 Task: Create a due date automation trigger when advanced on, on the tuesday of the week before a card is due add basic with the red label at 11:00 AM.
Action: Mouse moved to (1313, 103)
Screenshot: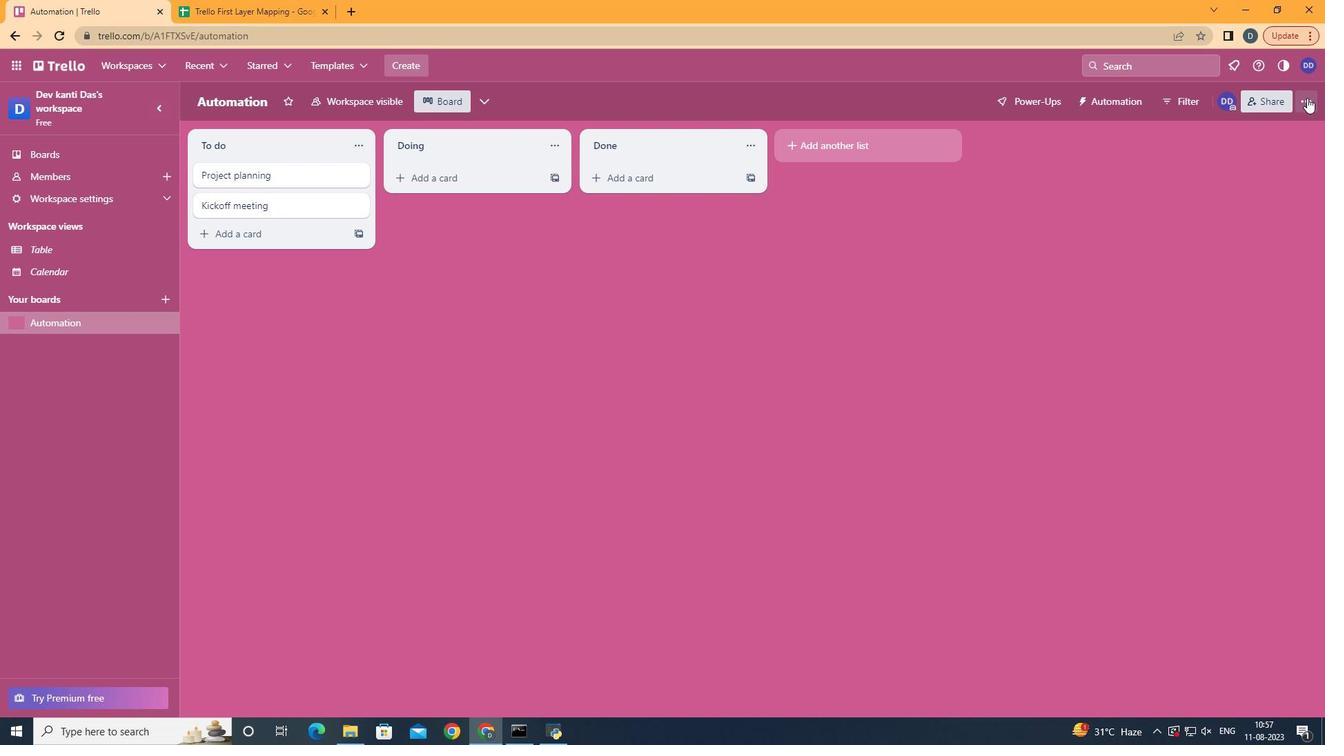 
Action: Mouse pressed left at (1313, 103)
Screenshot: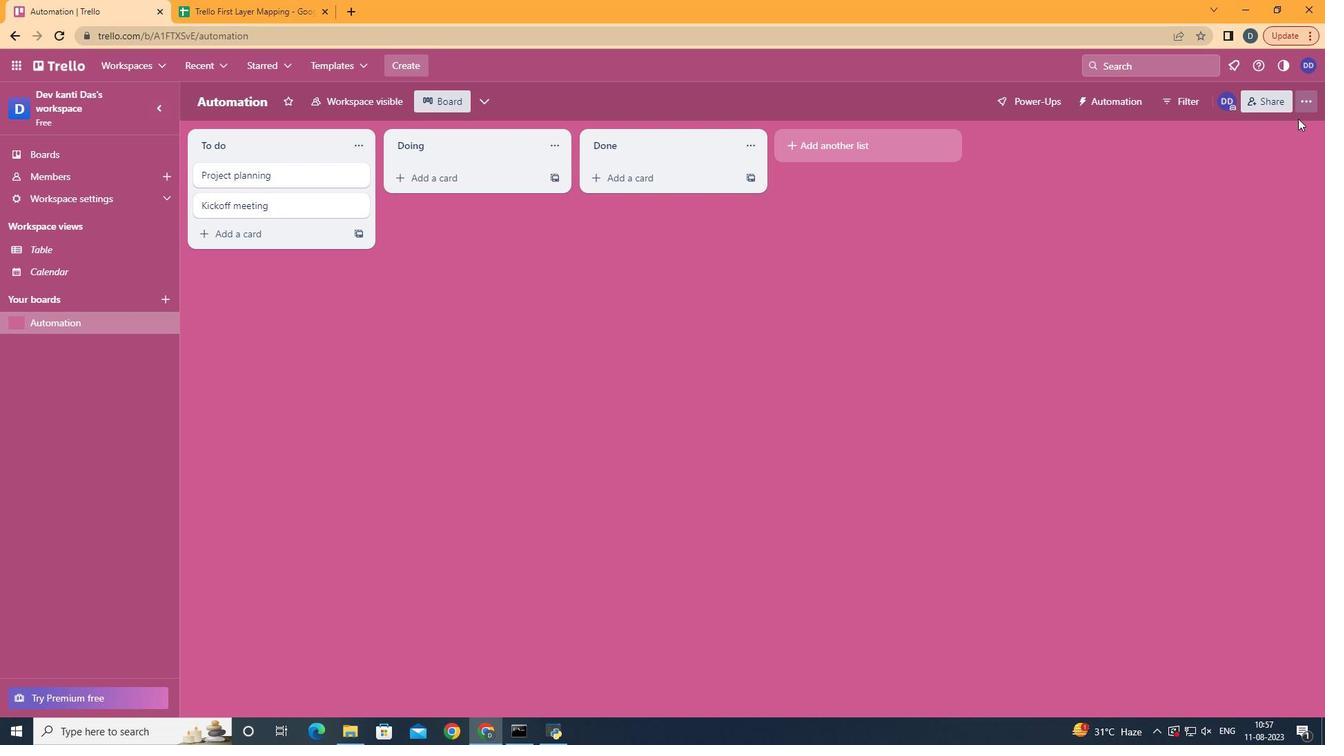 
Action: Mouse moved to (1237, 287)
Screenshot: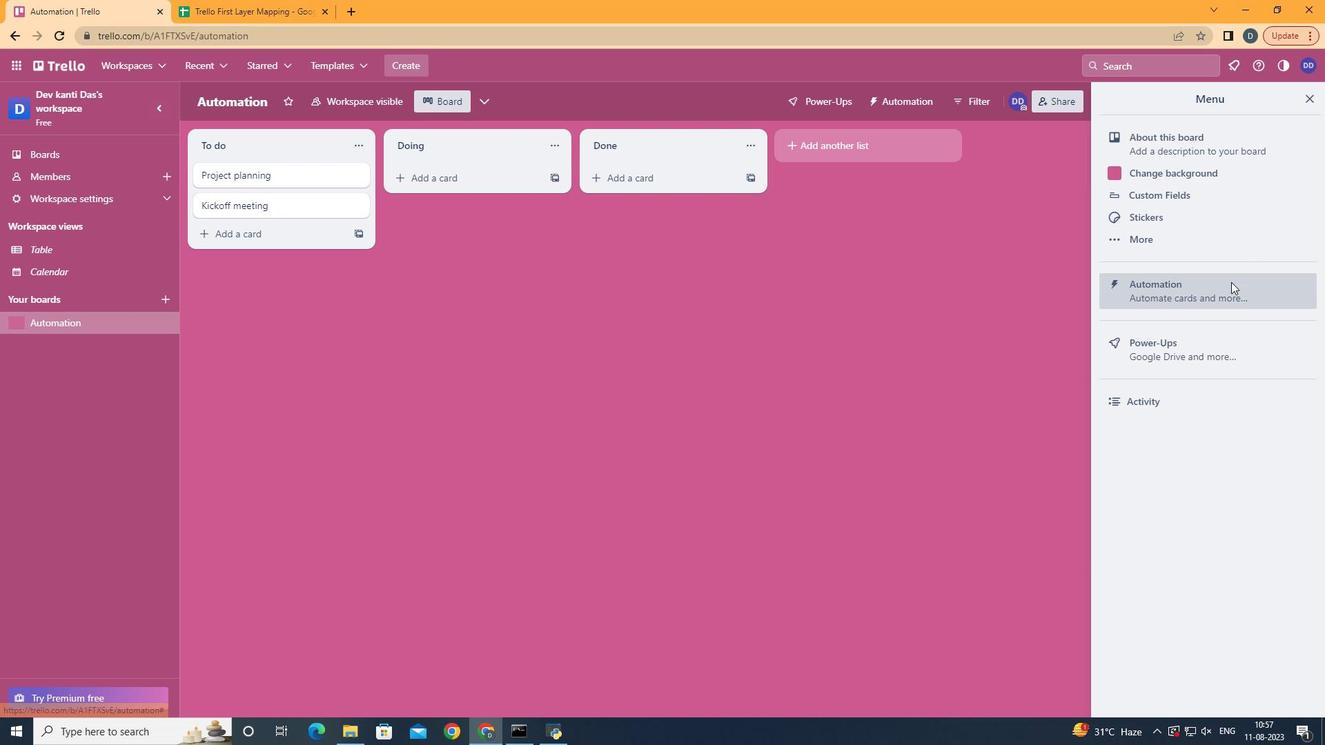 
Action: Mouse pressed left at (1237, 287)
Screenshot: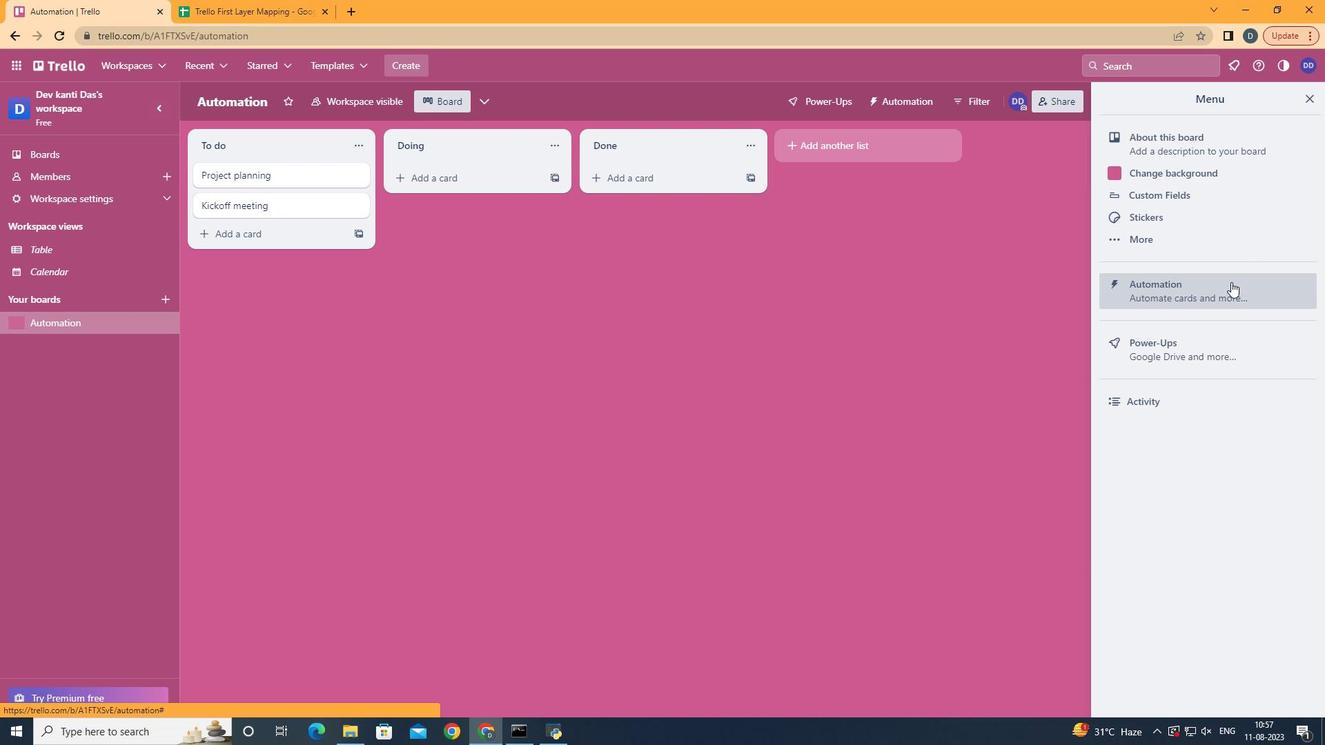
Action: Mouse moved to (263, 280)
Screenshot: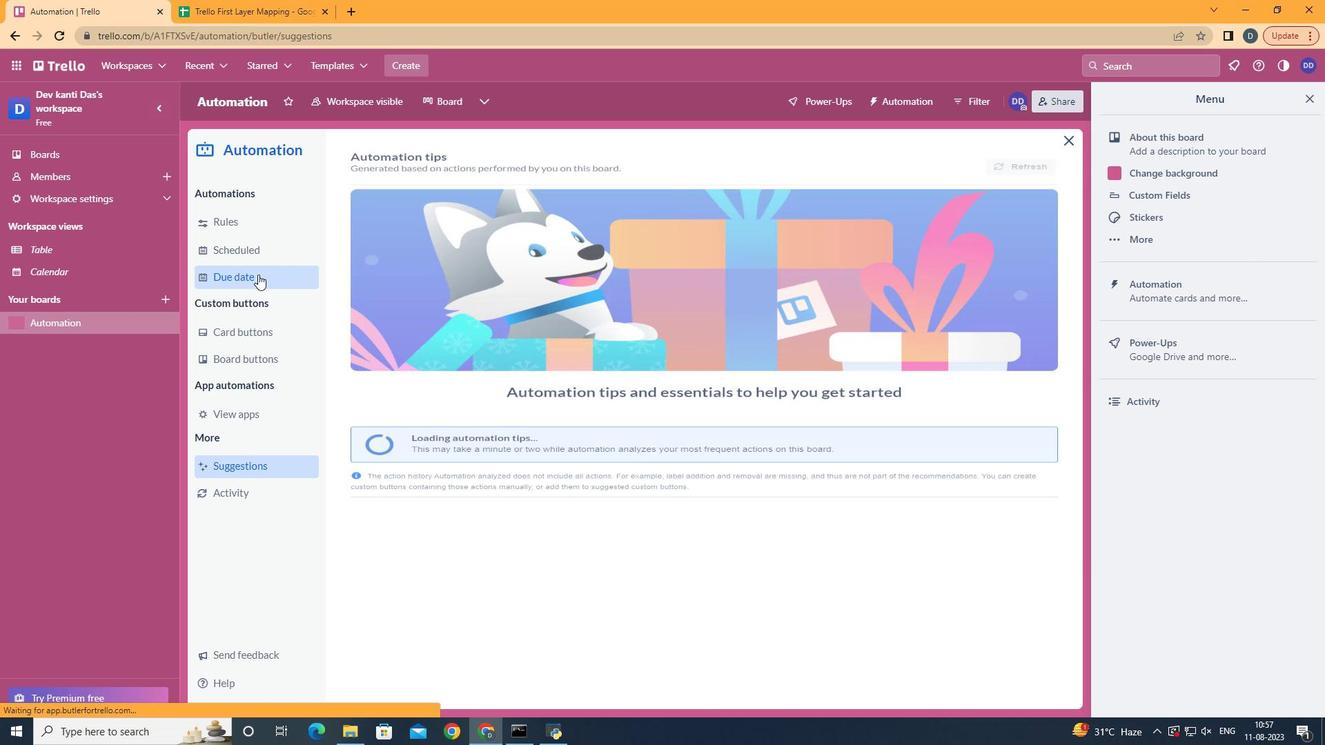 
Action: Mouse pressed left at (263, 280)
Screenshot: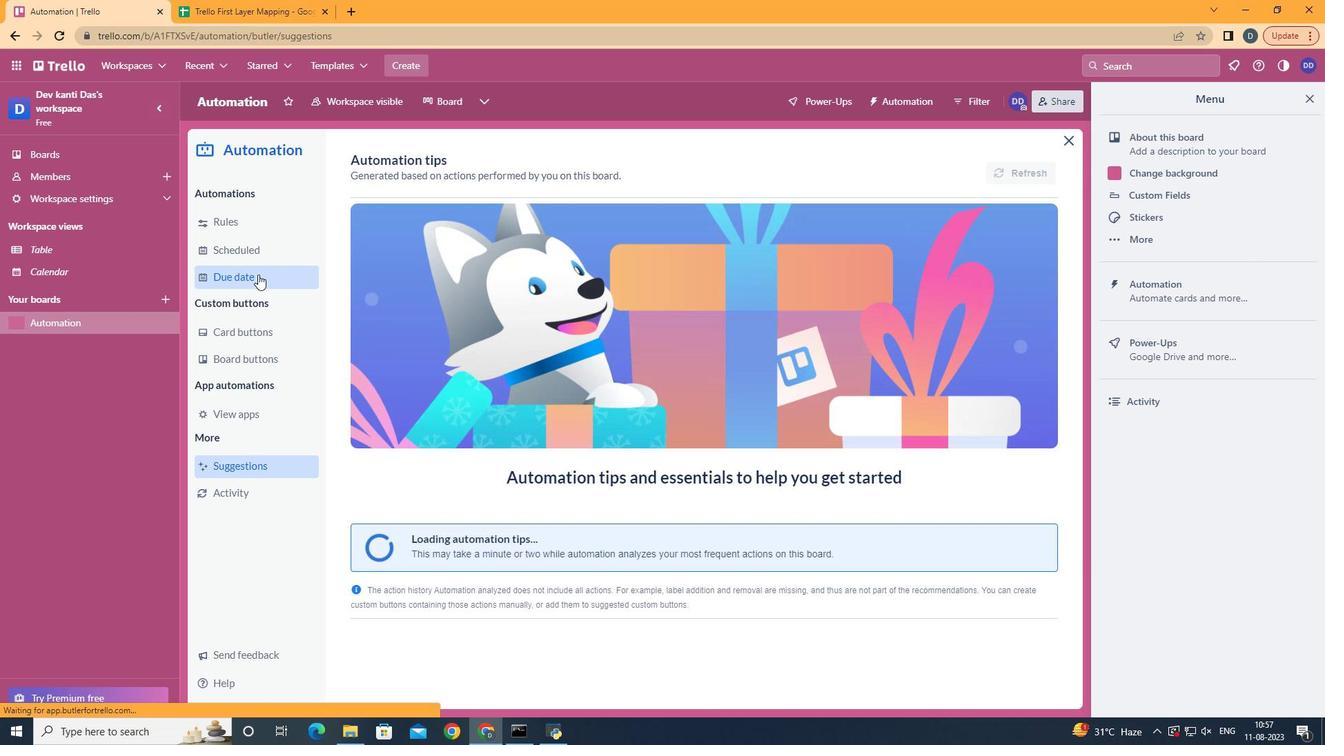 
Action: Mouse moved to (983, 171)
Screenshot: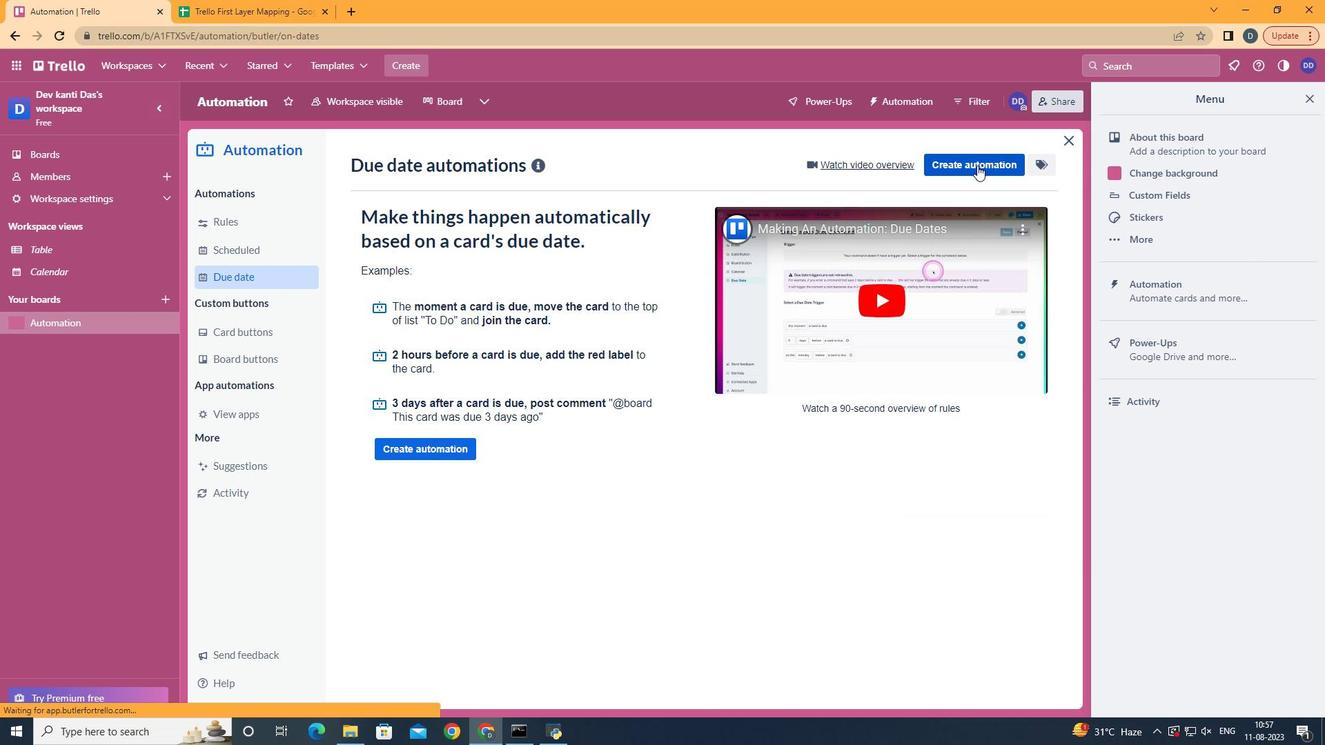 
Action: Mouse pressed left at (983, 171)
Screenshot: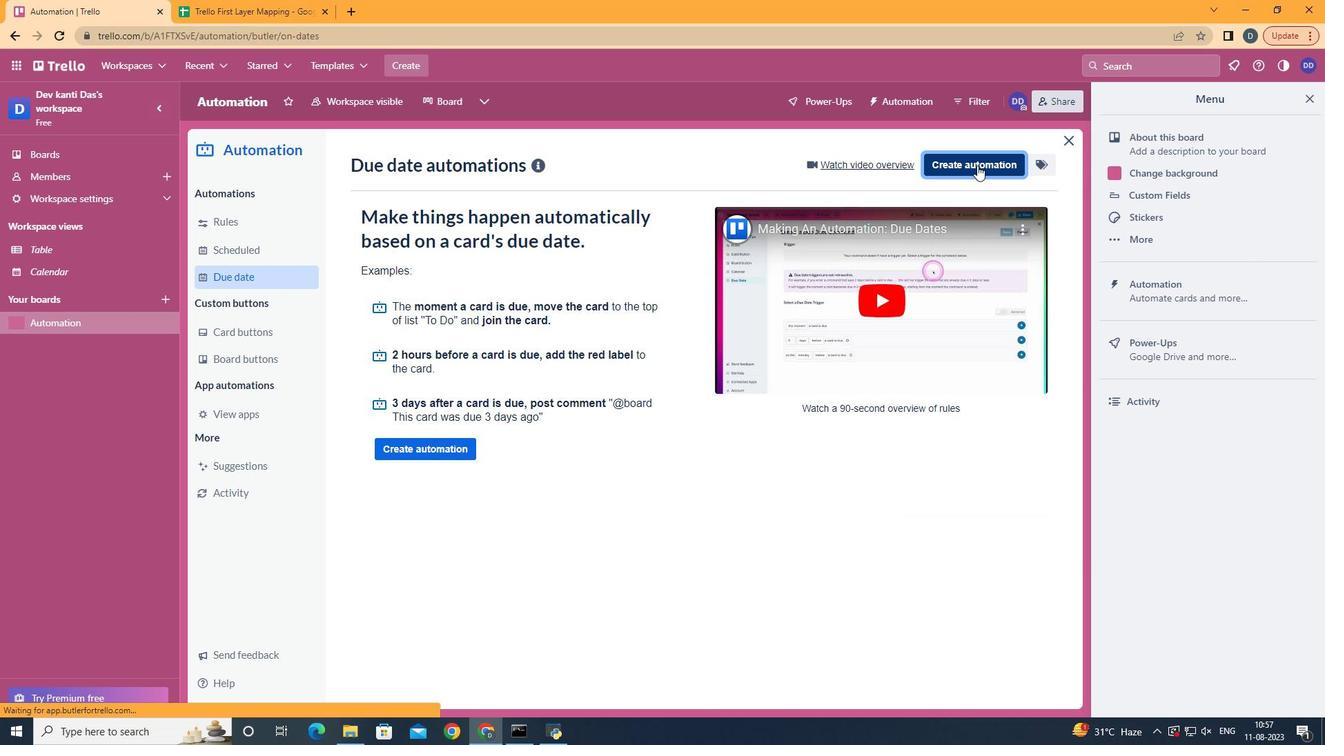
Action: Mouse moved to (724, 307)
Screenshot: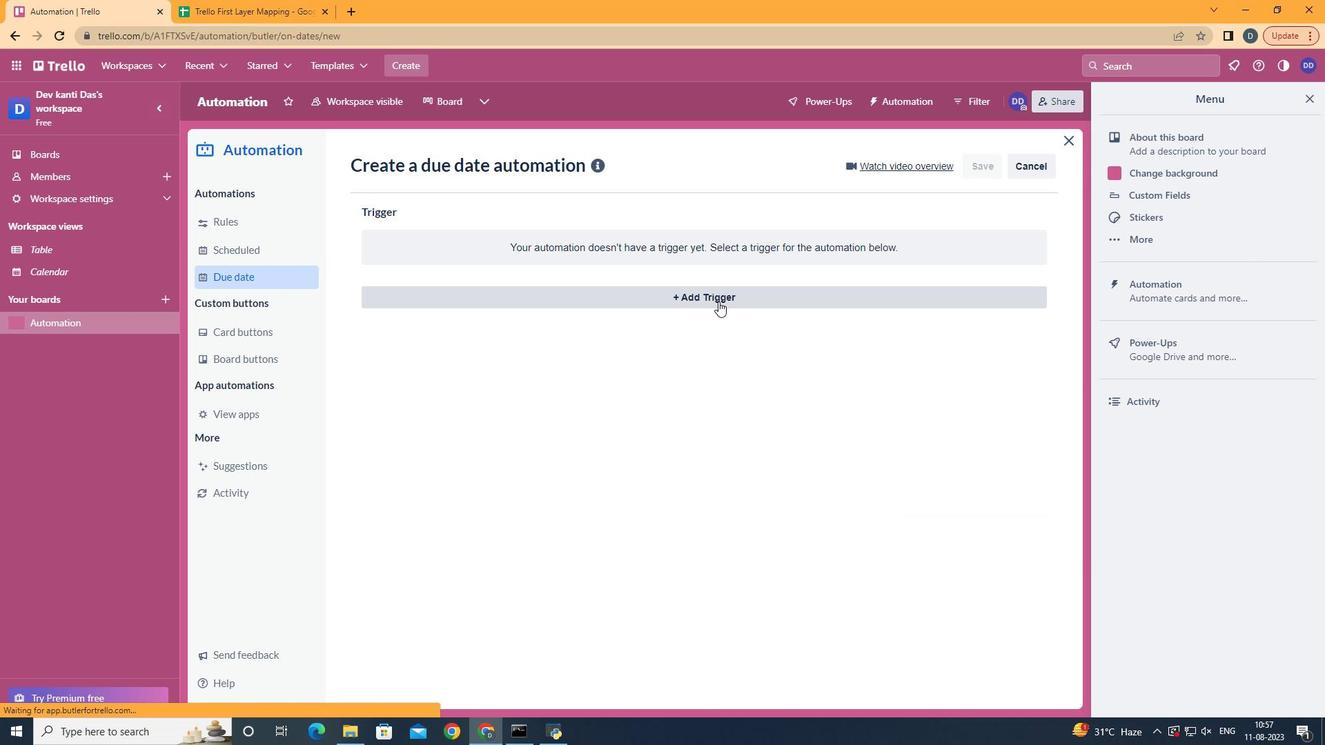 
Action: Mouse pressed left at (724, 307)
Screenshot: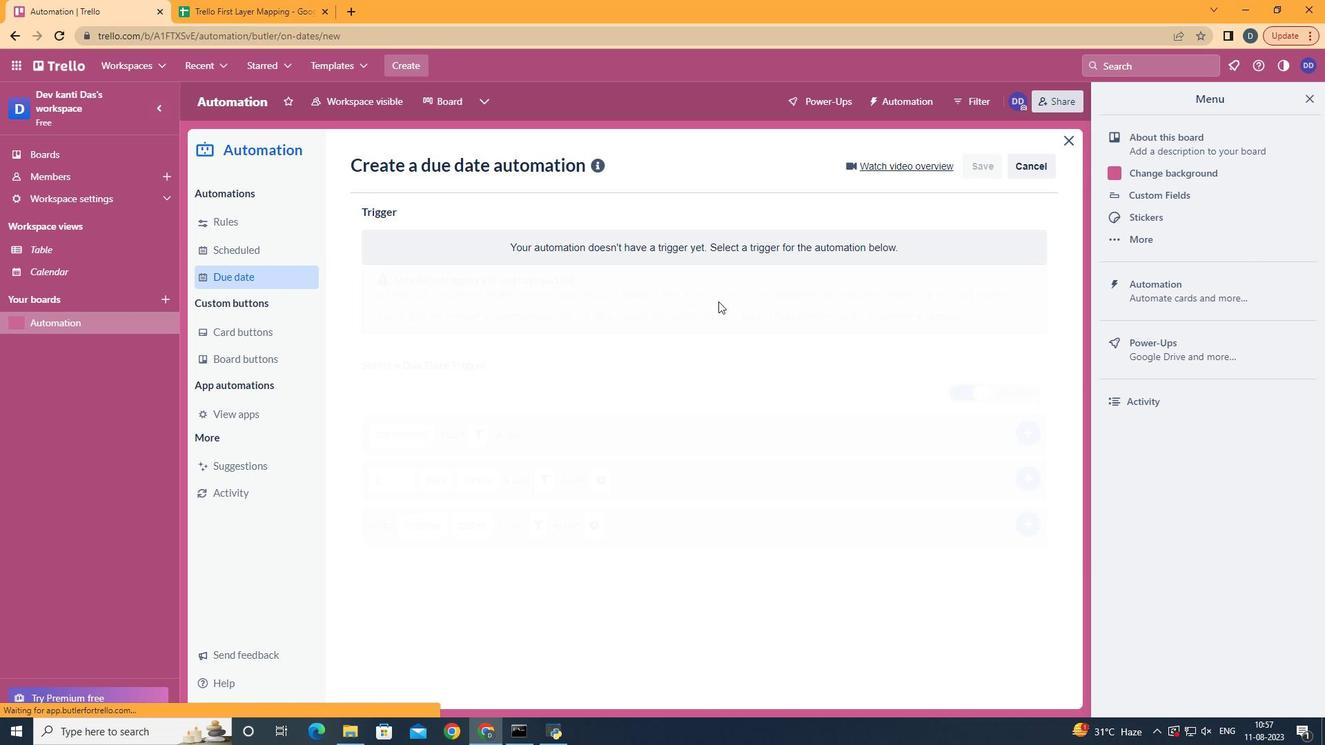 
Action: Mouse moved to (446, 401)
Screenshot: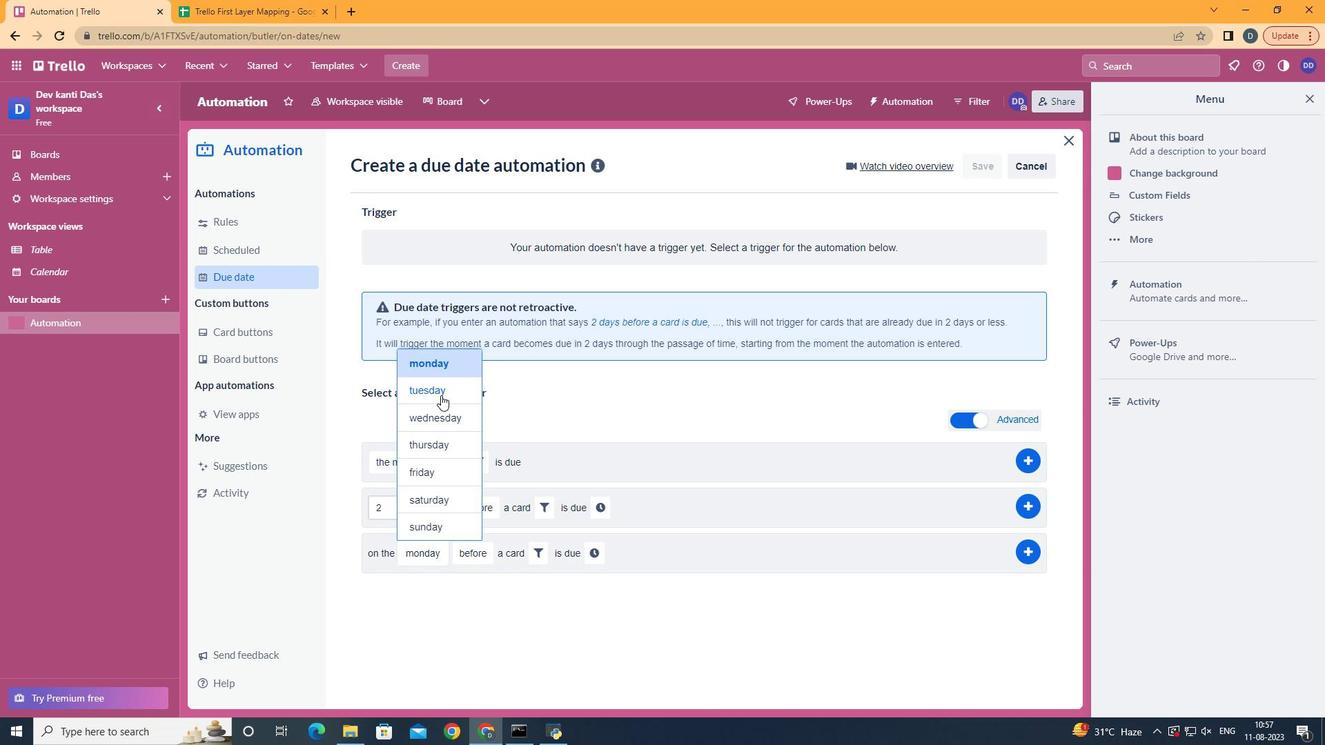 
Action: Mouse pressed left at (446, 401)
Screenshot: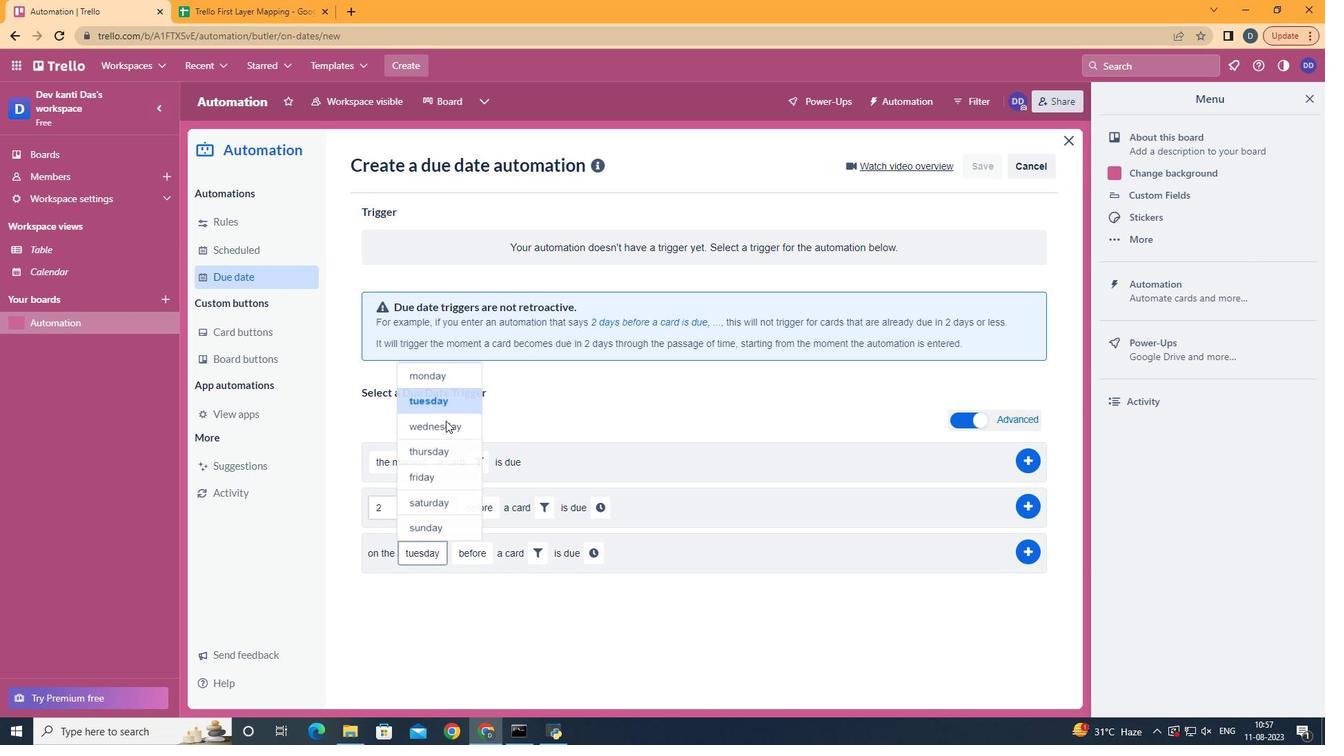 
Action: Mouse moved to (499, 664)
Screenshot: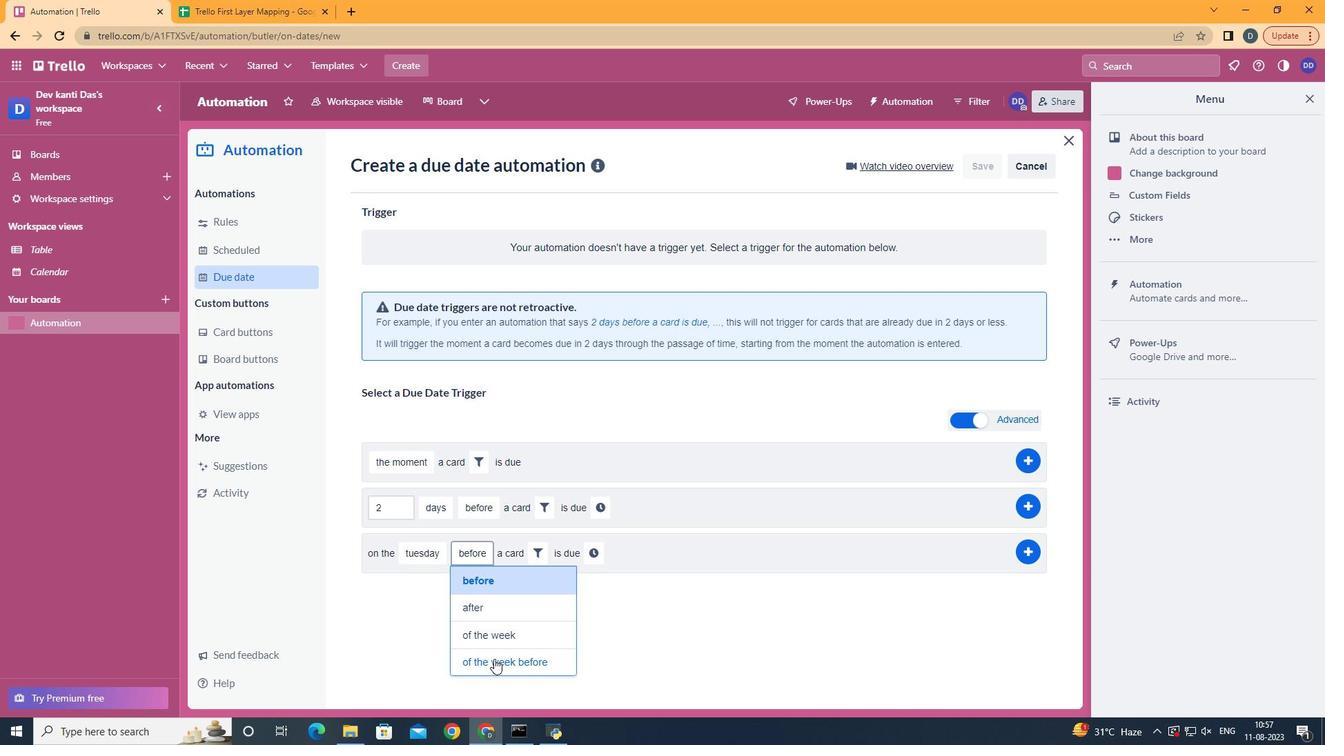 
Action: Mouse pressed left at (499, 664)
Screenshot: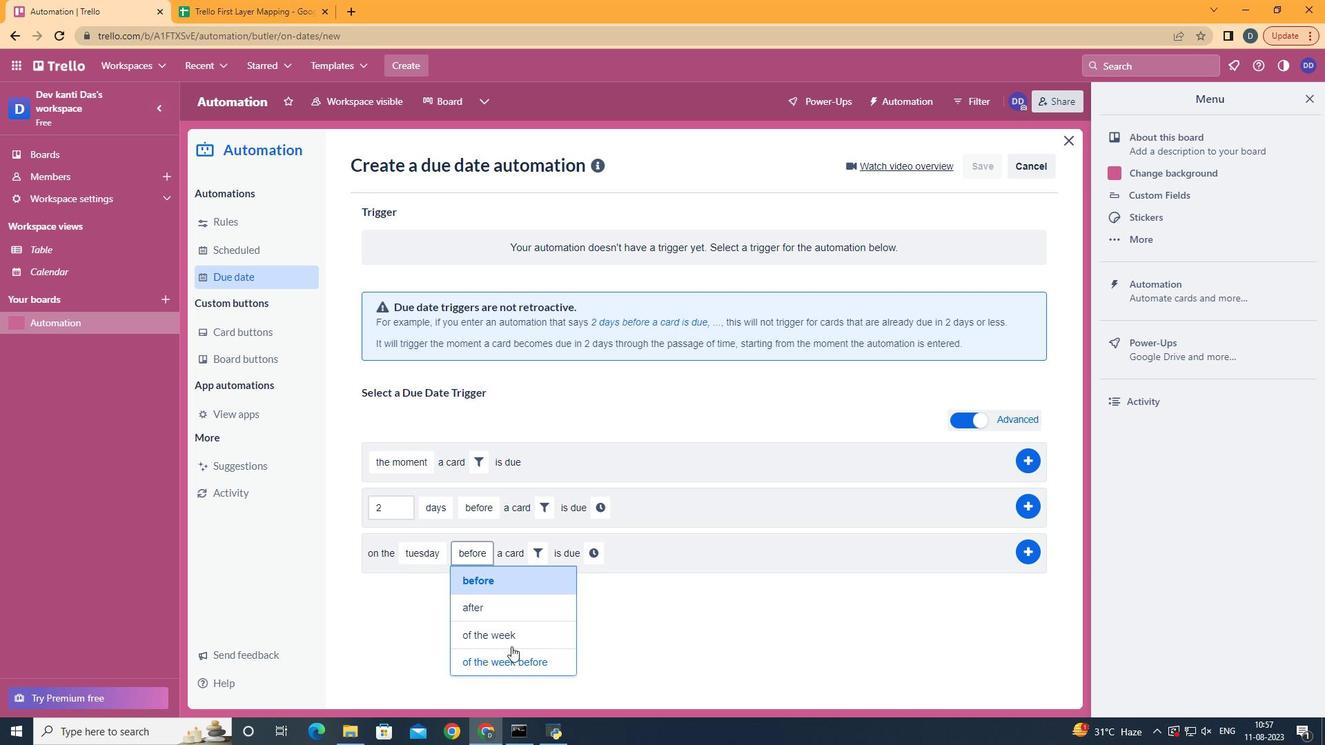 
Action: Mouse moved to (593, 561)
Screenshot: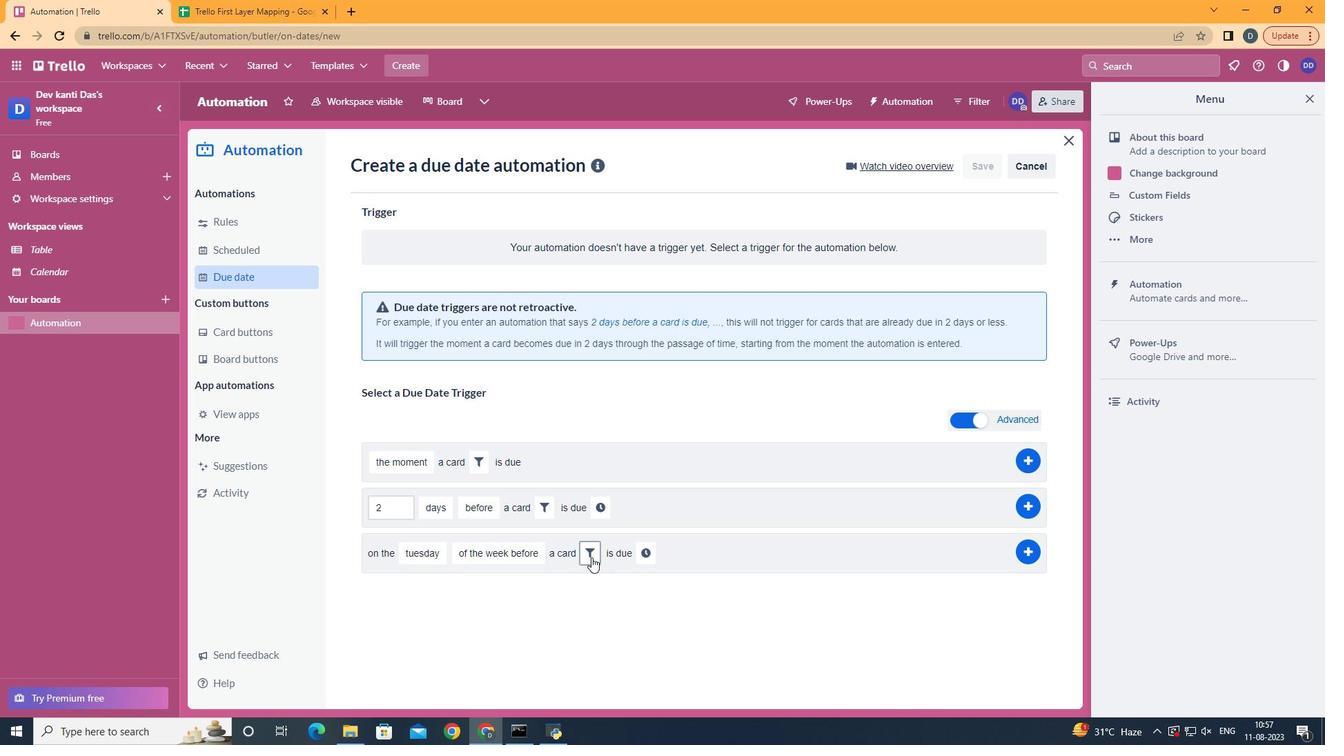
Action: Mouse pressed left at (593, 561)
Screenshot: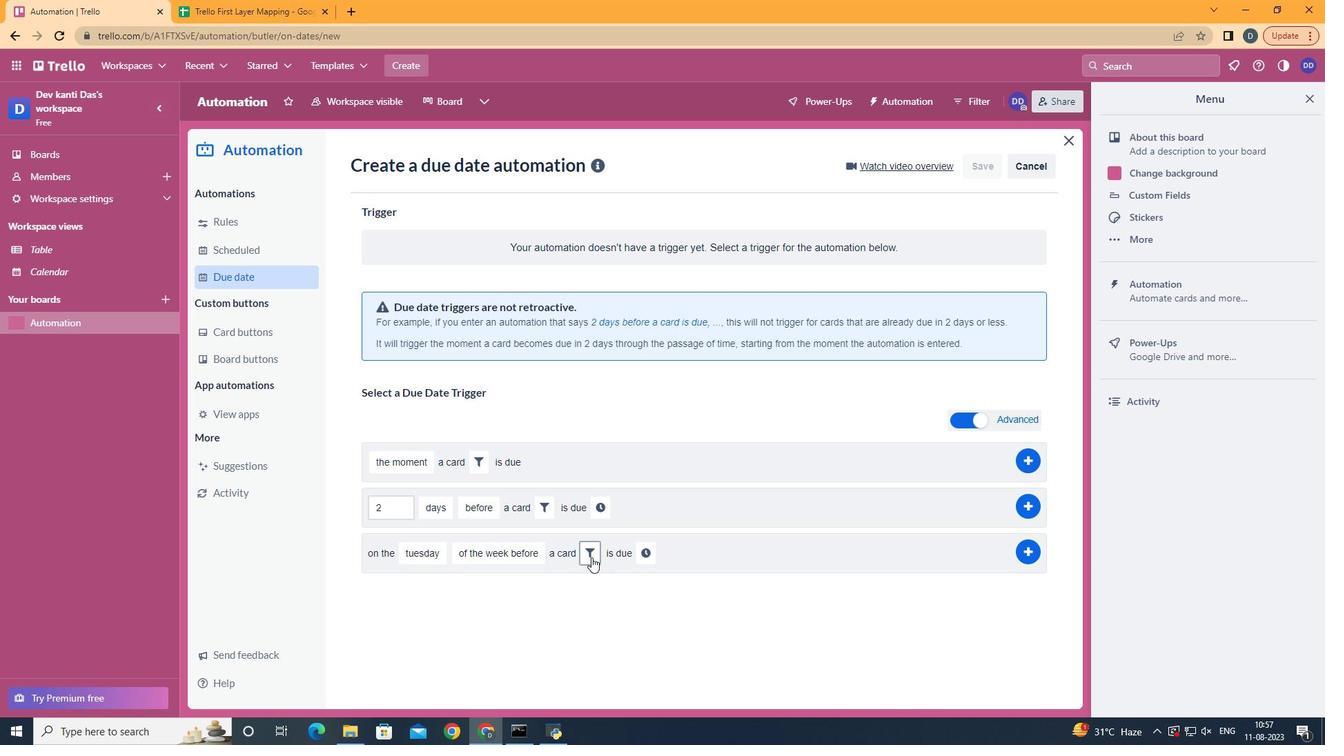 
Action: Mouse moved to (667, 637)
Screenshot: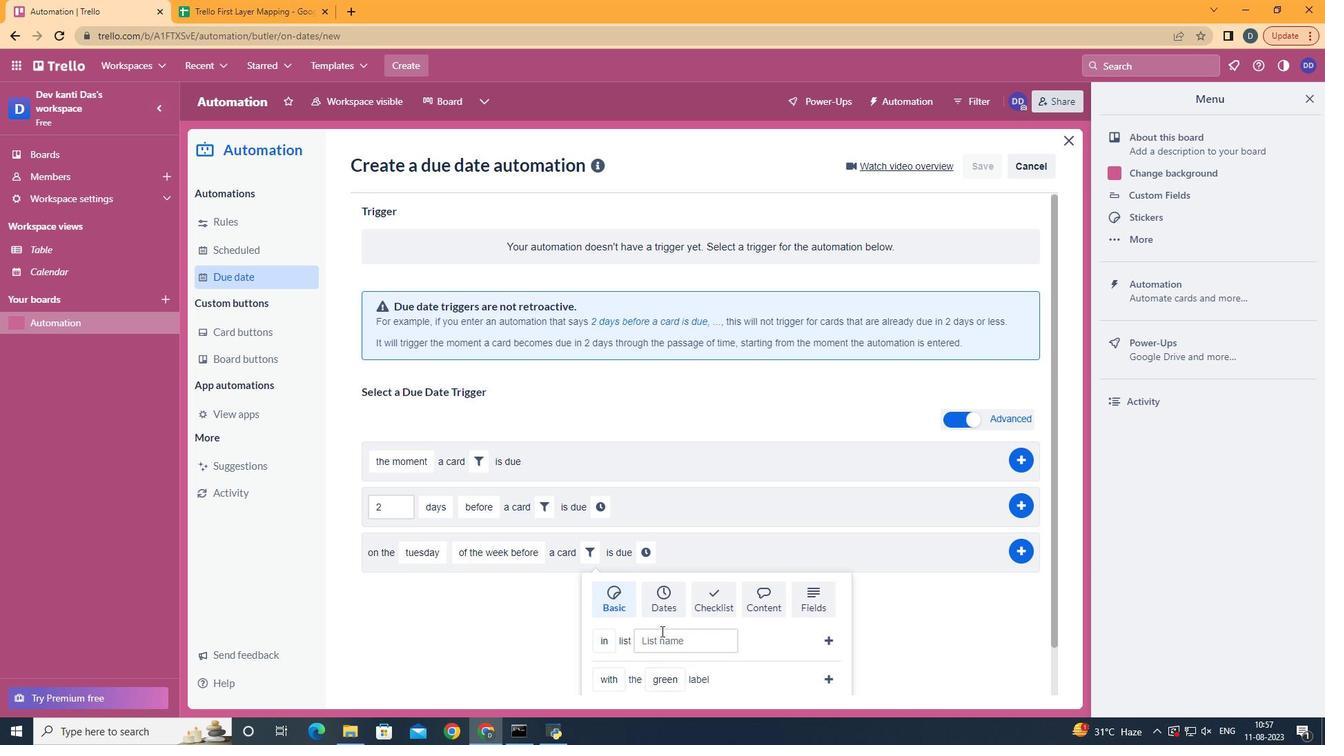 
Action: Mouse scrolled (667, 636) with delta (0, 0)
Screenshot: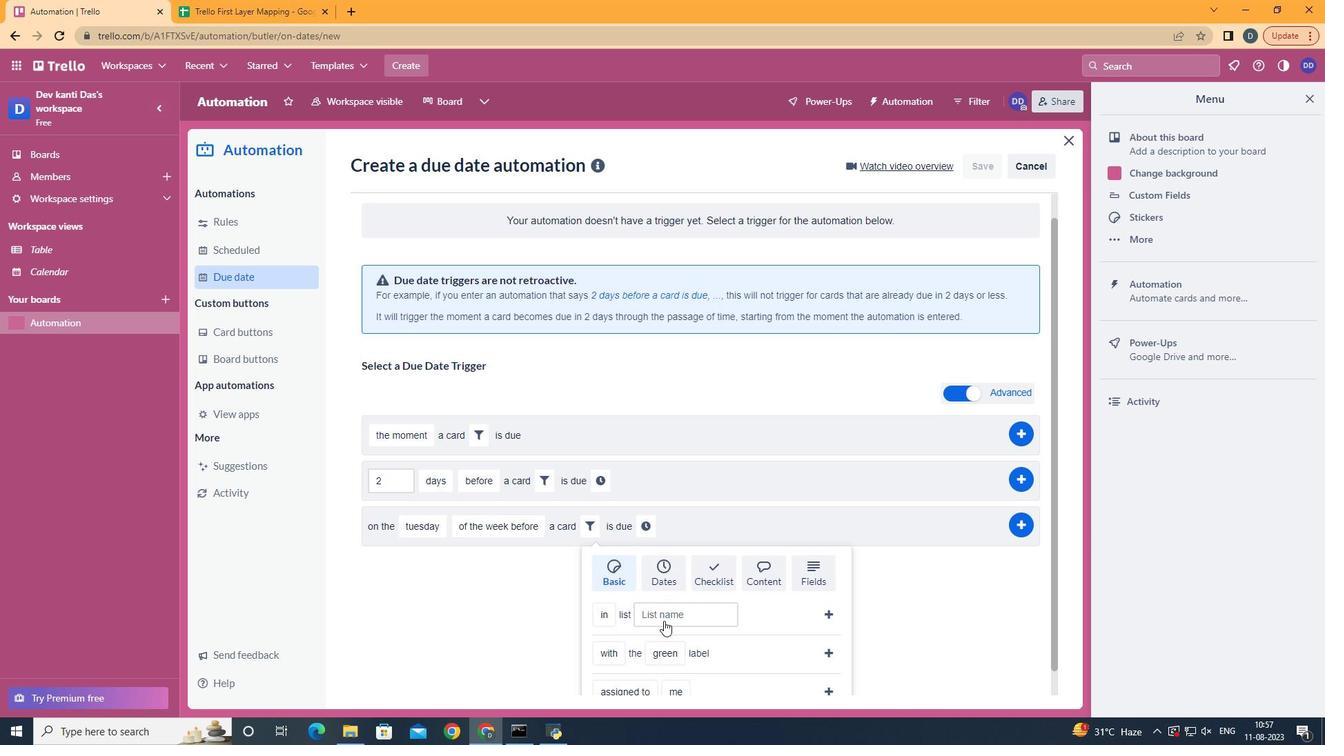 
Action: Mouse scrolled (667, 636) with delta (0, 0)
Screenshot: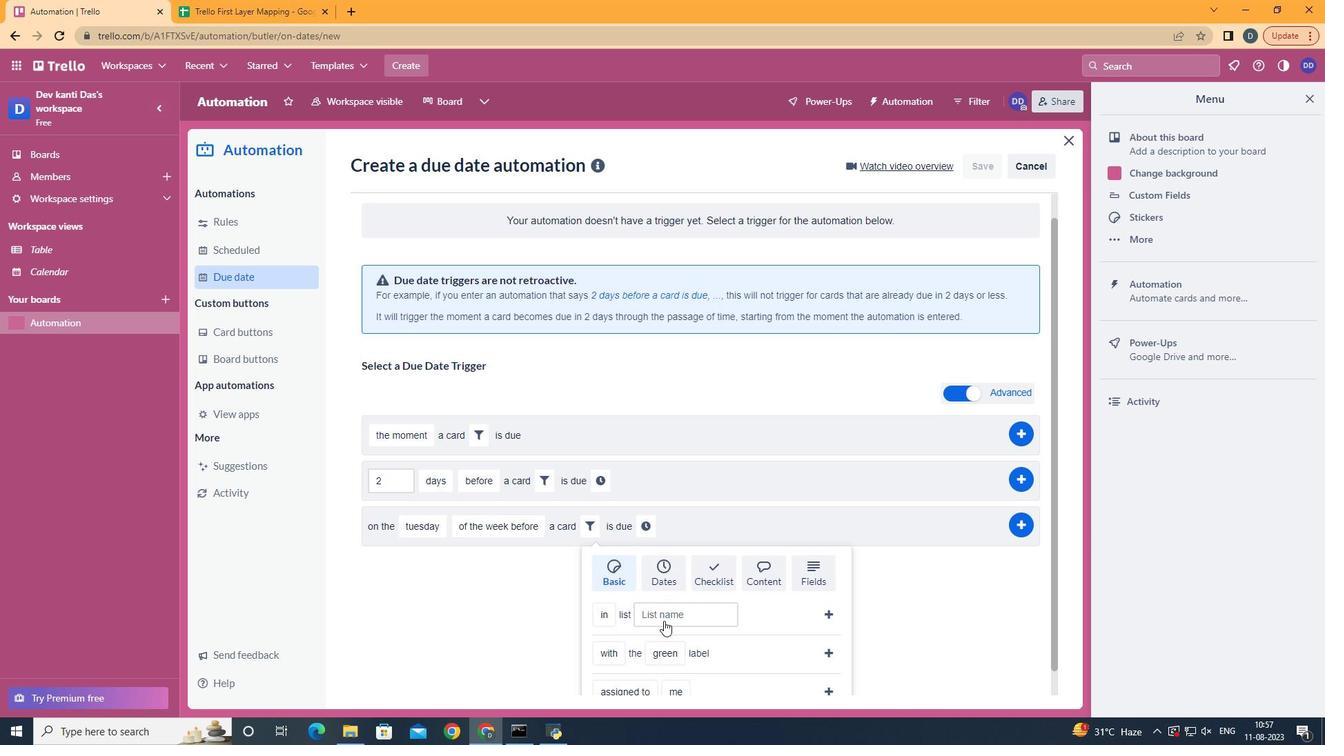 
Action: Mouse scrolled (667, 636) with delta (0, 0)
Screenshot: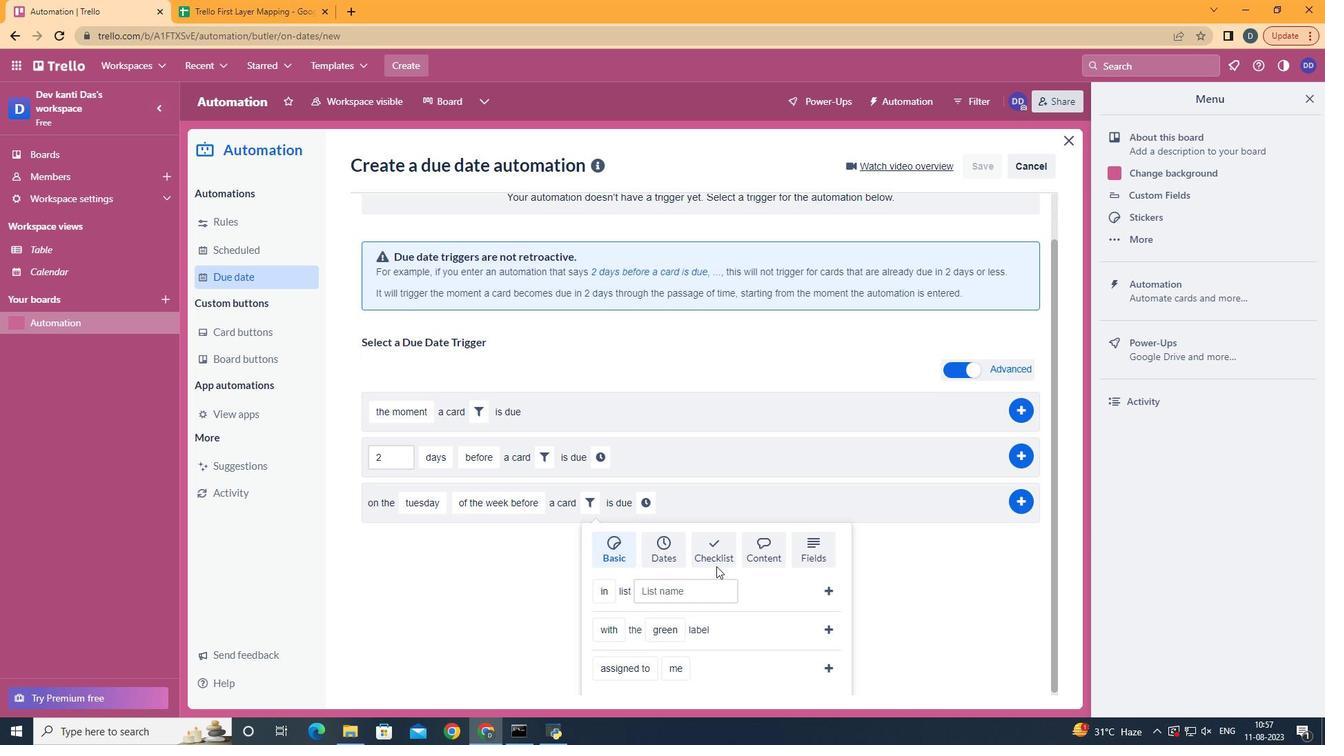 
Action: Mouse scrolled (667, 636) with delta (0, 0)
Screenshot: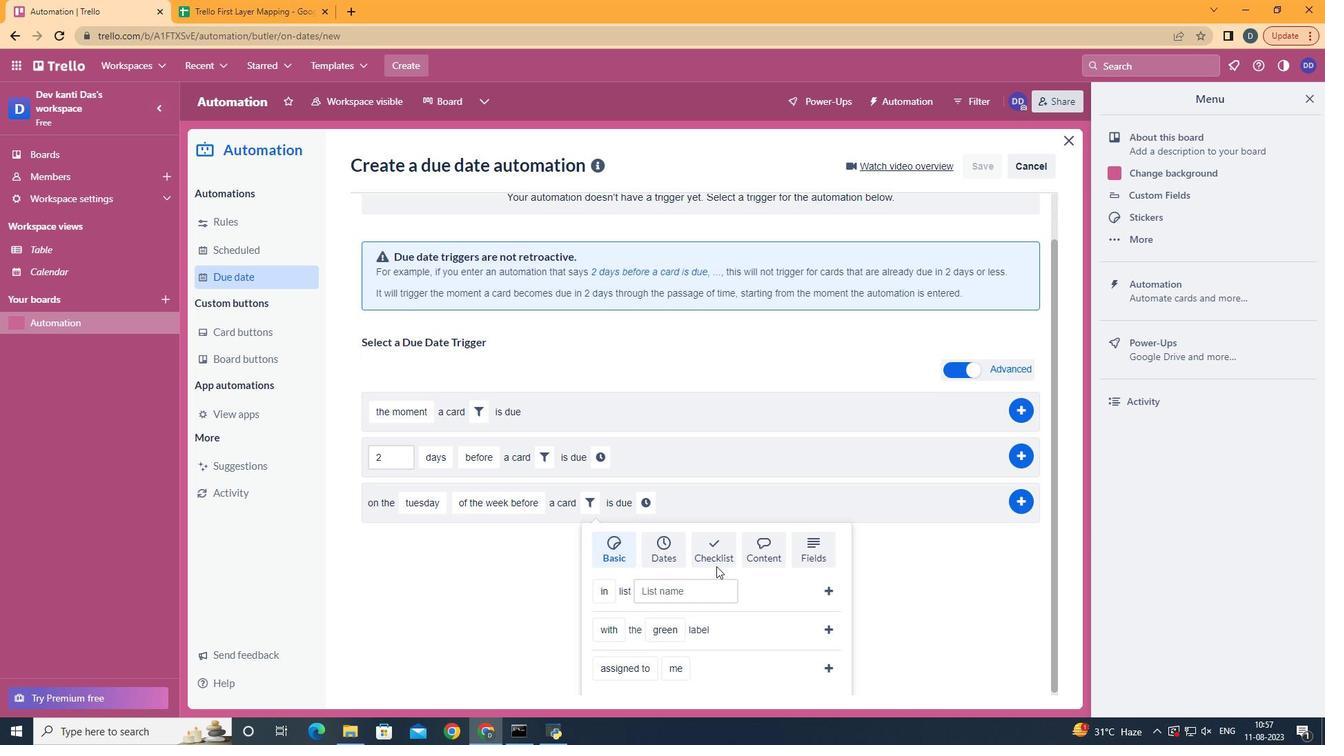 
Action: Mouse moved to (672, 539)
Screenshot: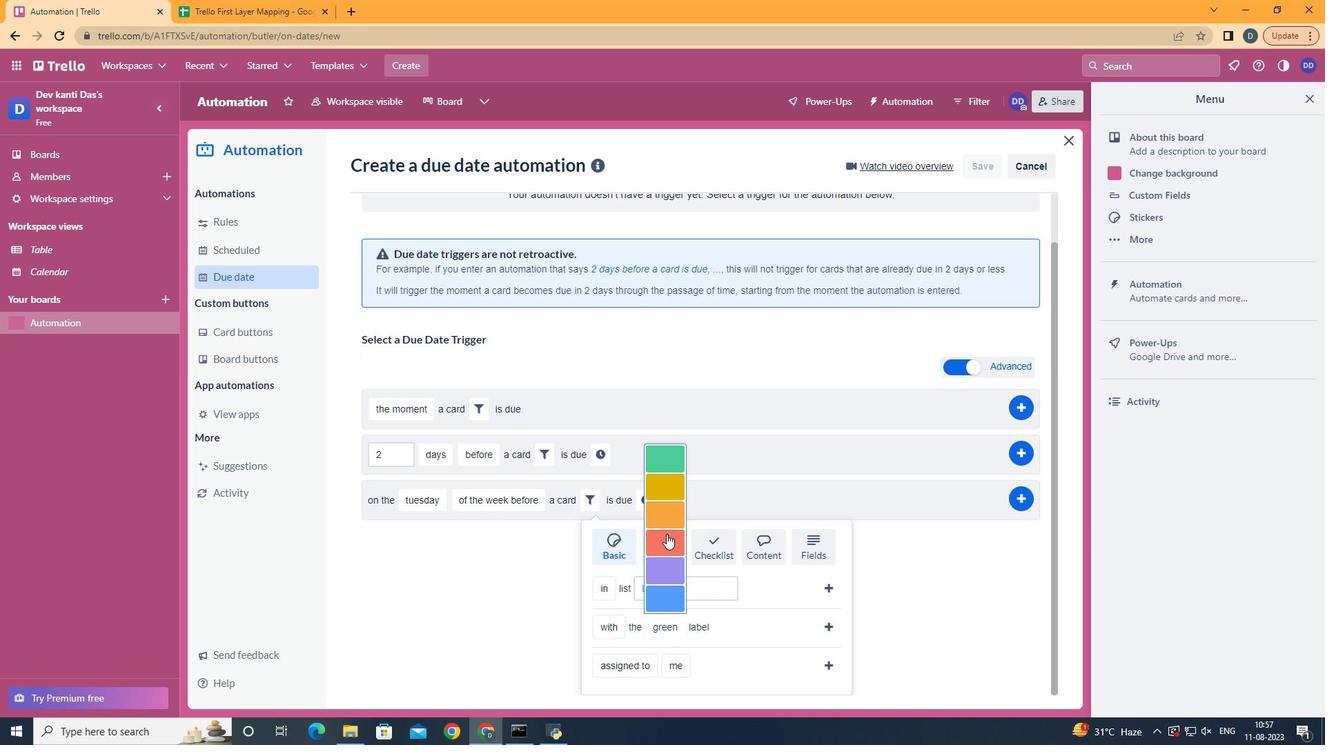 
Action: Mouse pressed left at (672, 539)
Screenshot: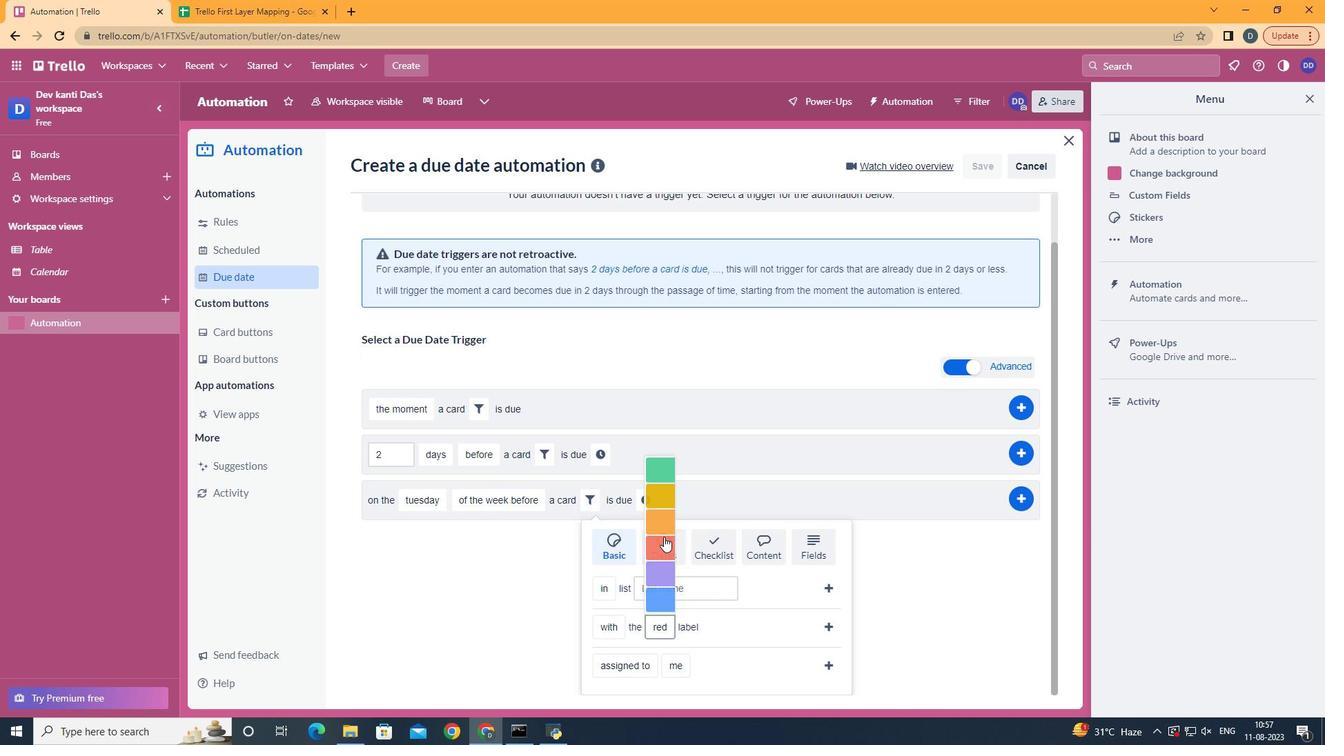 
Action: Mouse moved to (836, 636)
Screenshot: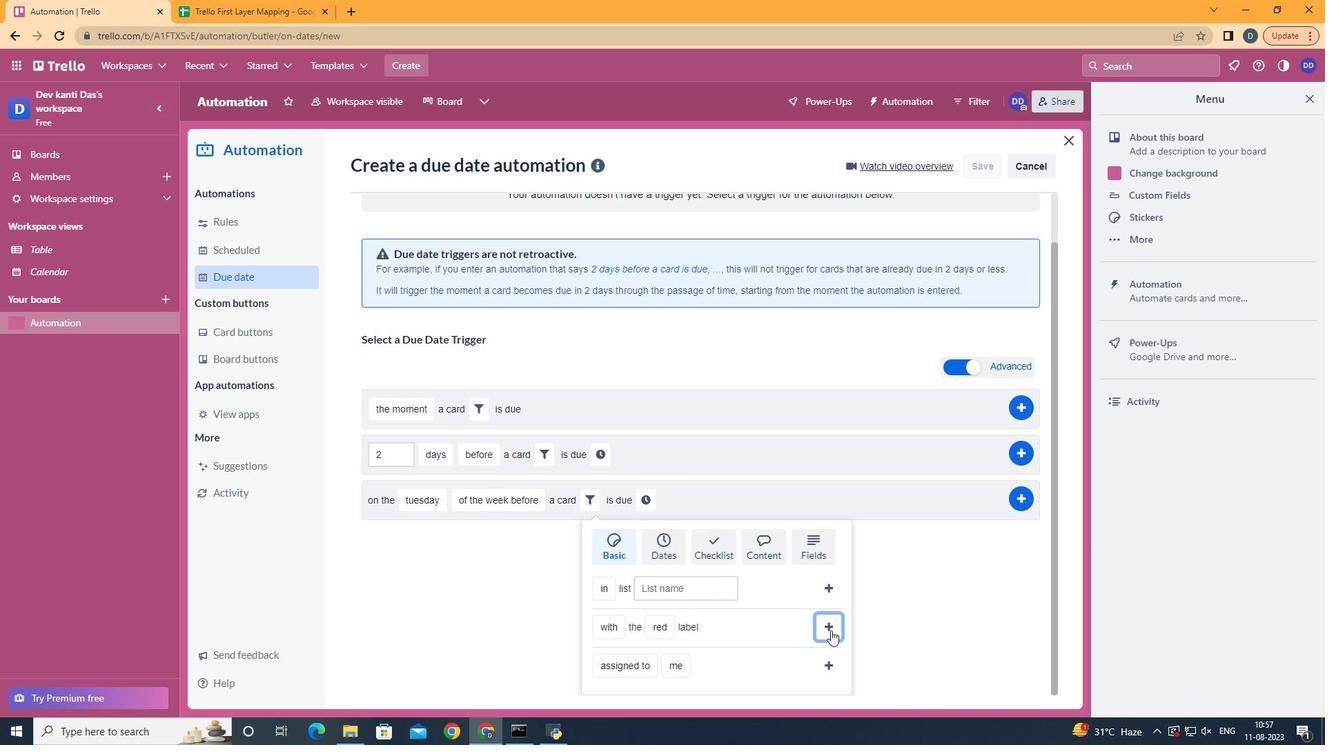 
Action: Mouse pressed left at (836, 636)
Screenshot: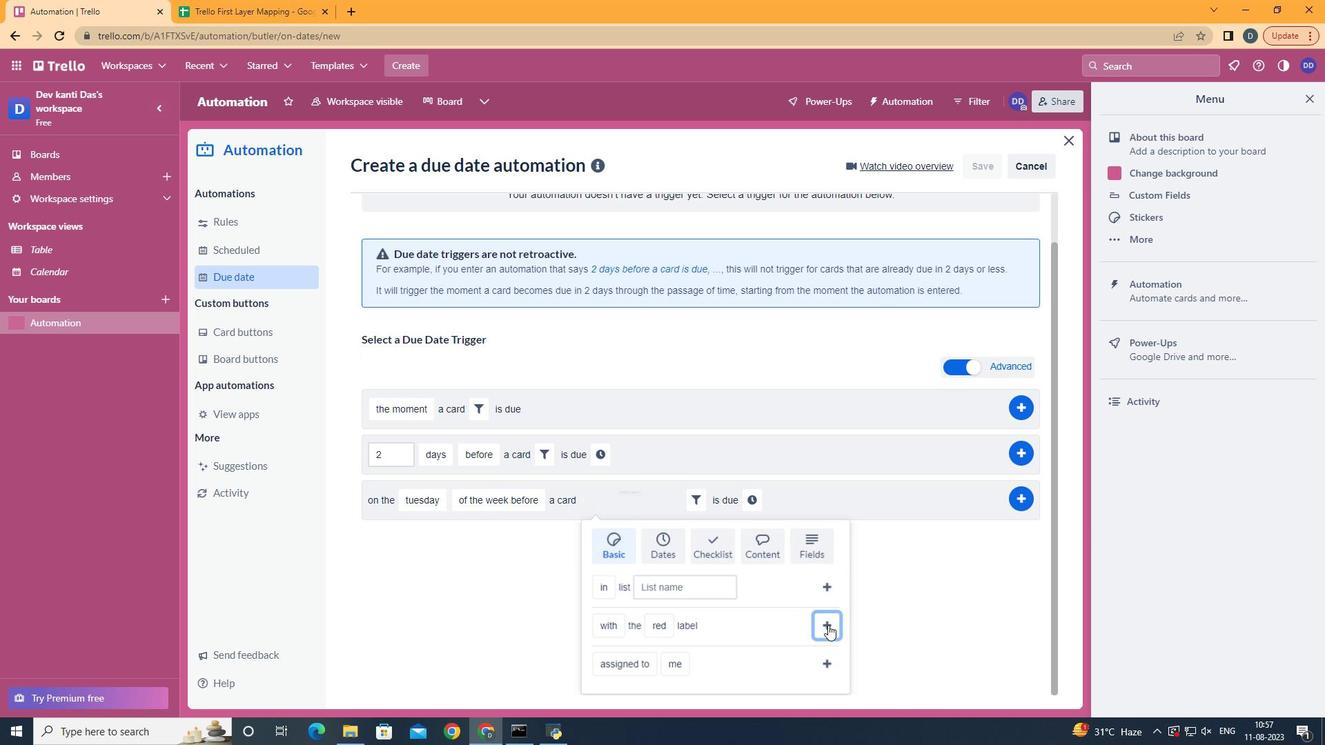 
Action: Mouse moved to (767, 545)
Screenshot: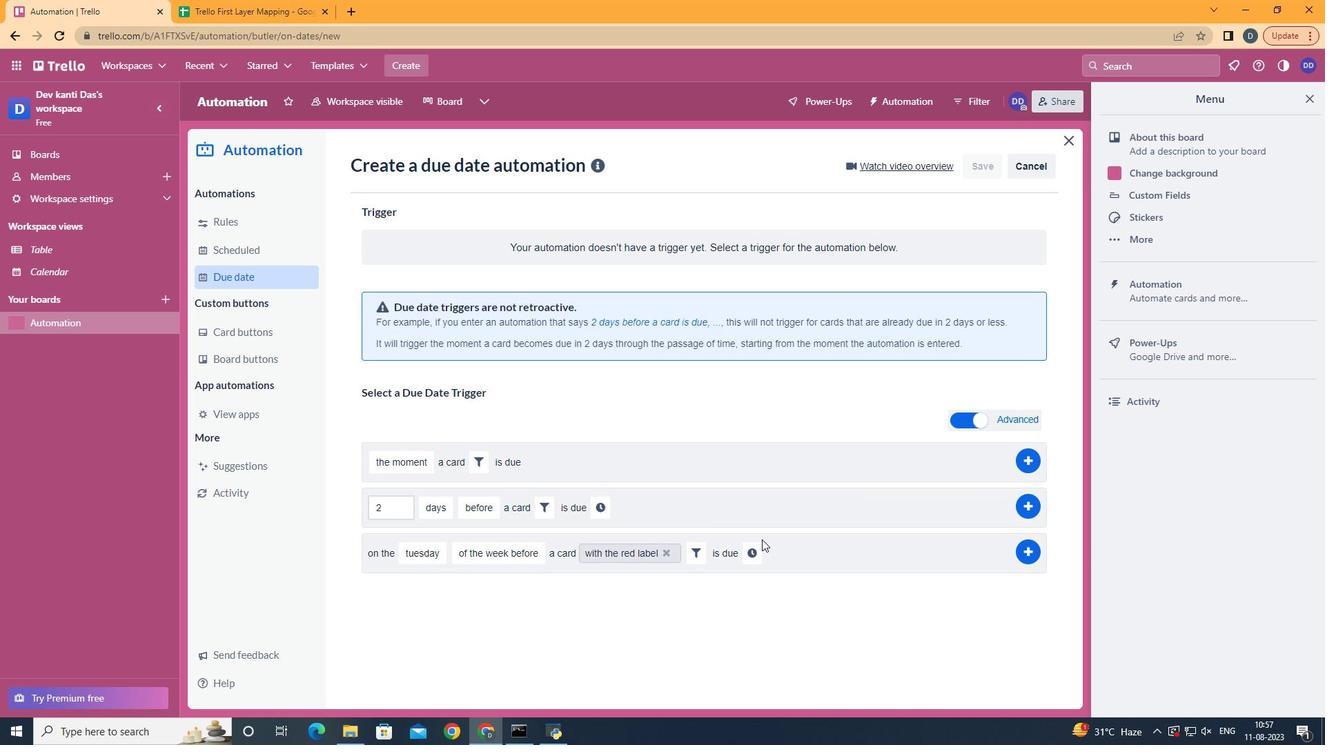 
Action: Mouse pressed left at (767, 545)
Screenshot: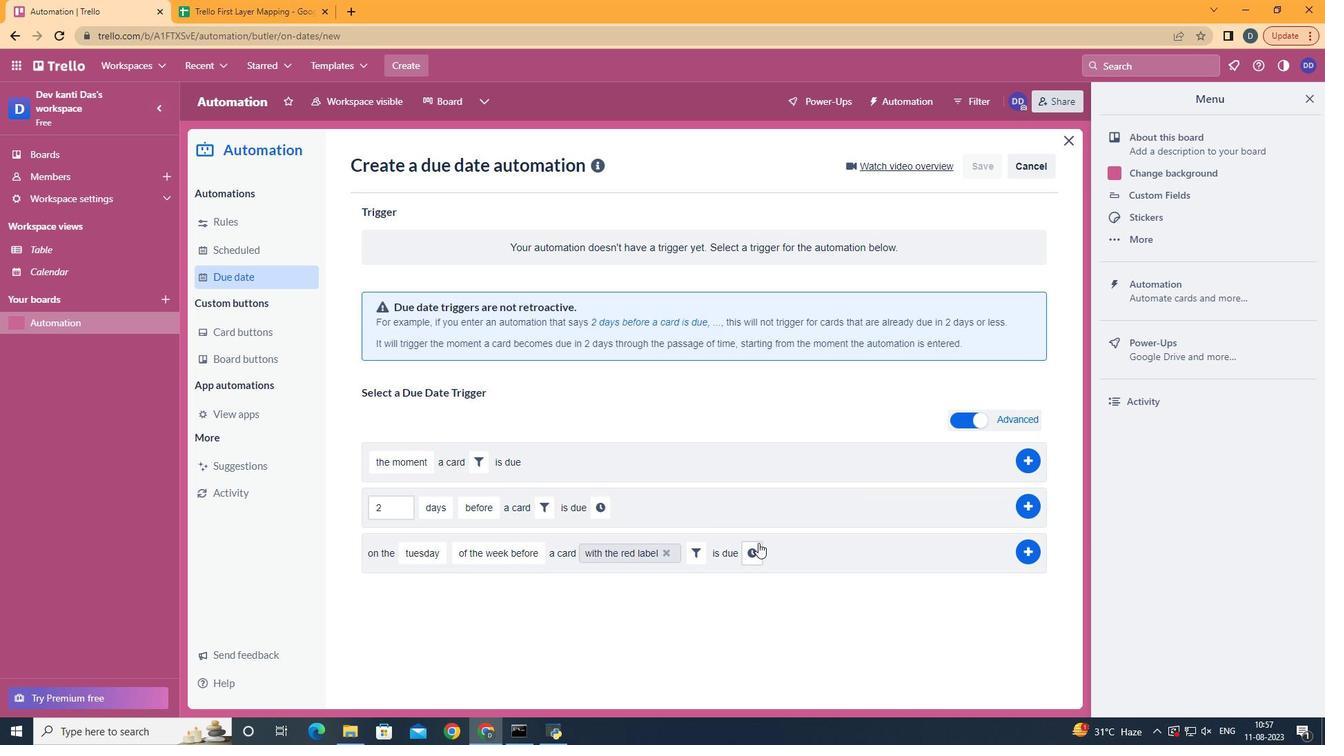 
Action: Mouse moved to (763, 553)
Screenshot: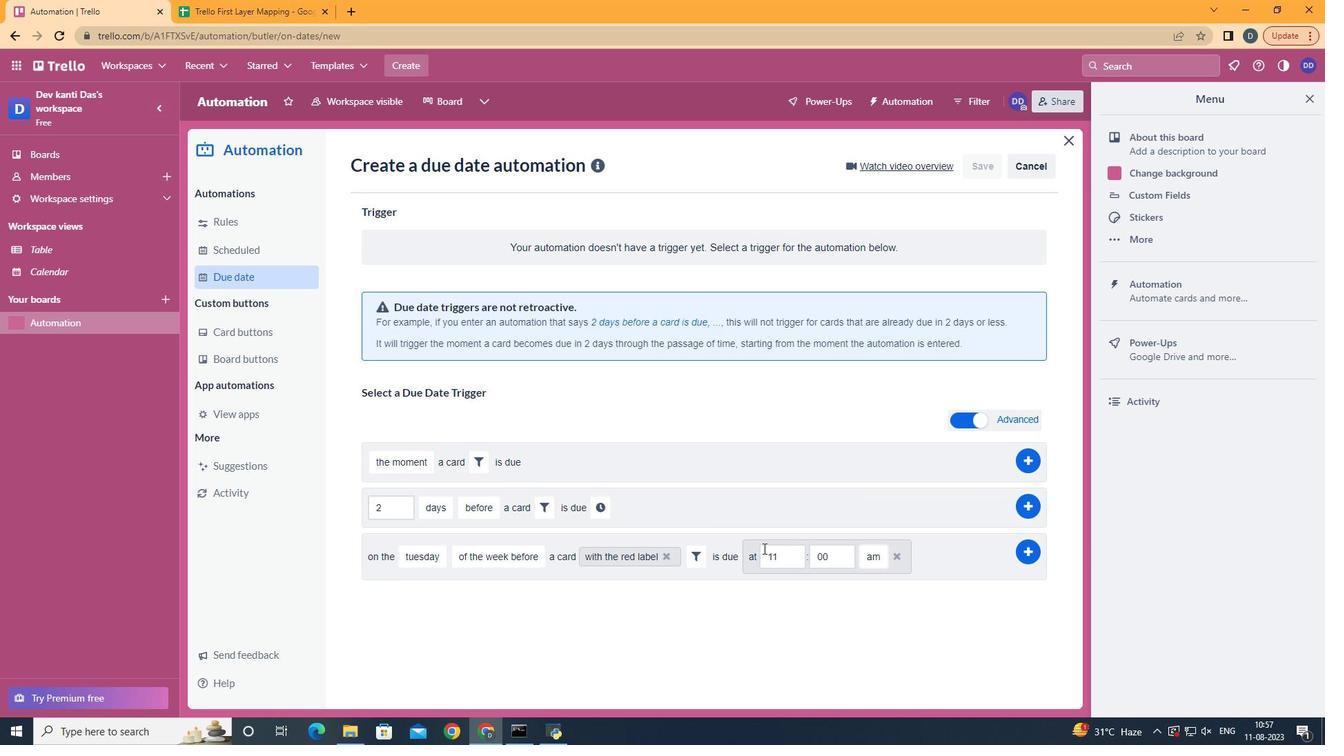 
Action: Mouse pressed left at (763, 553)
Screenshot: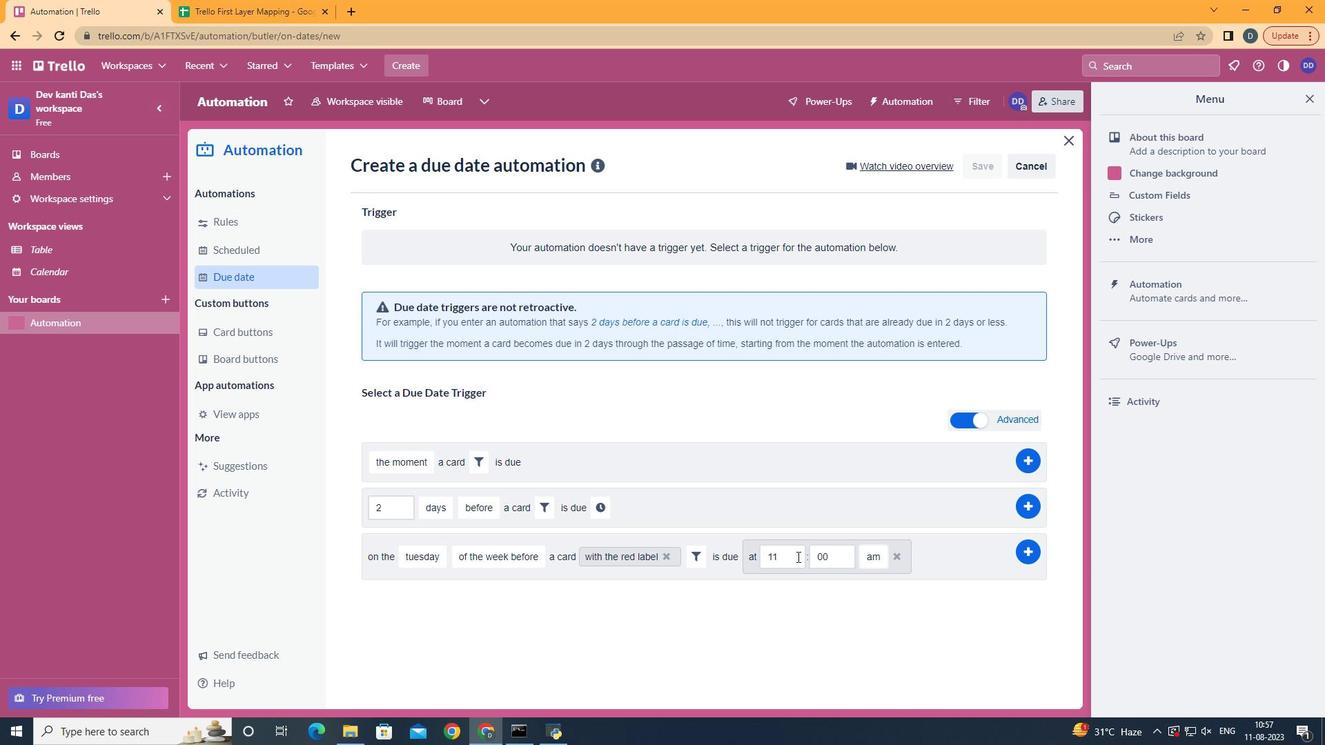 
Action: Mouse moved to (803, 562)
Screenshot: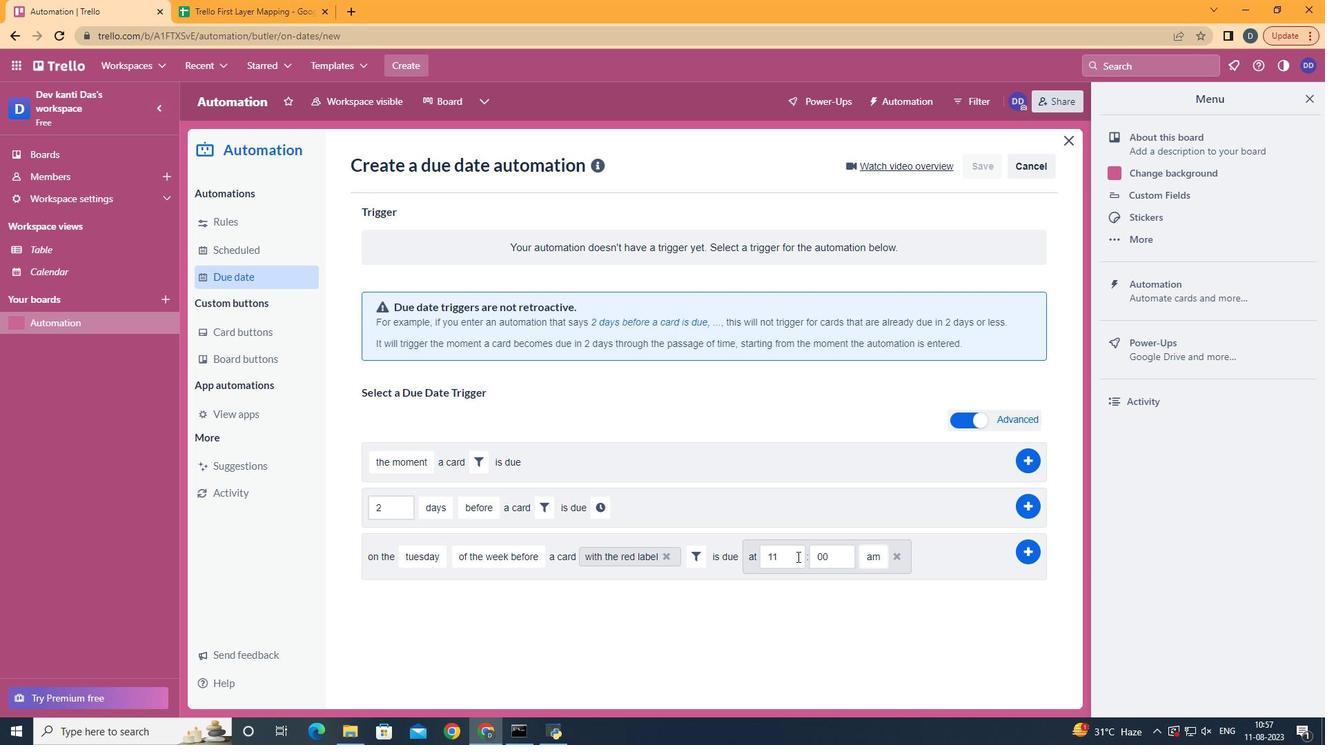 
Action: Mouse pressed left at (803, 562)
Screenshot: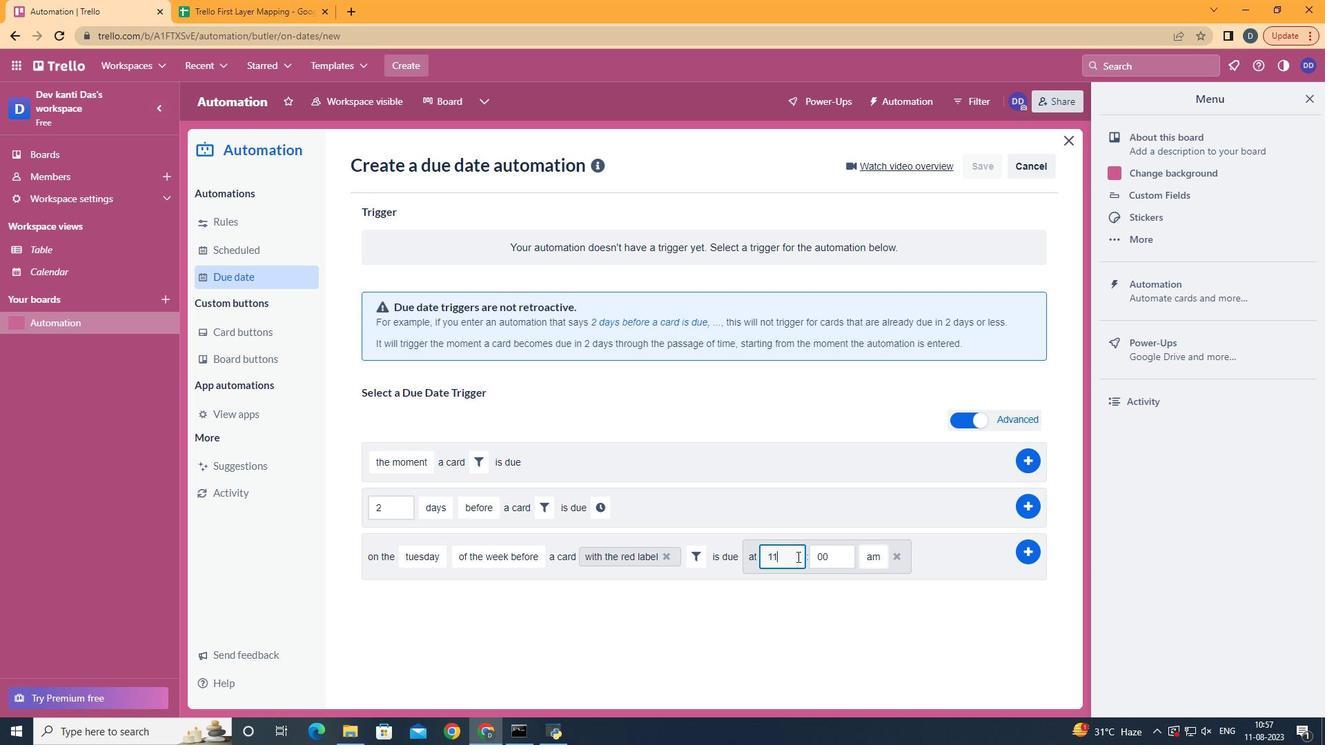 
Action: Mouse moved to (1028, 560)
Screenshot: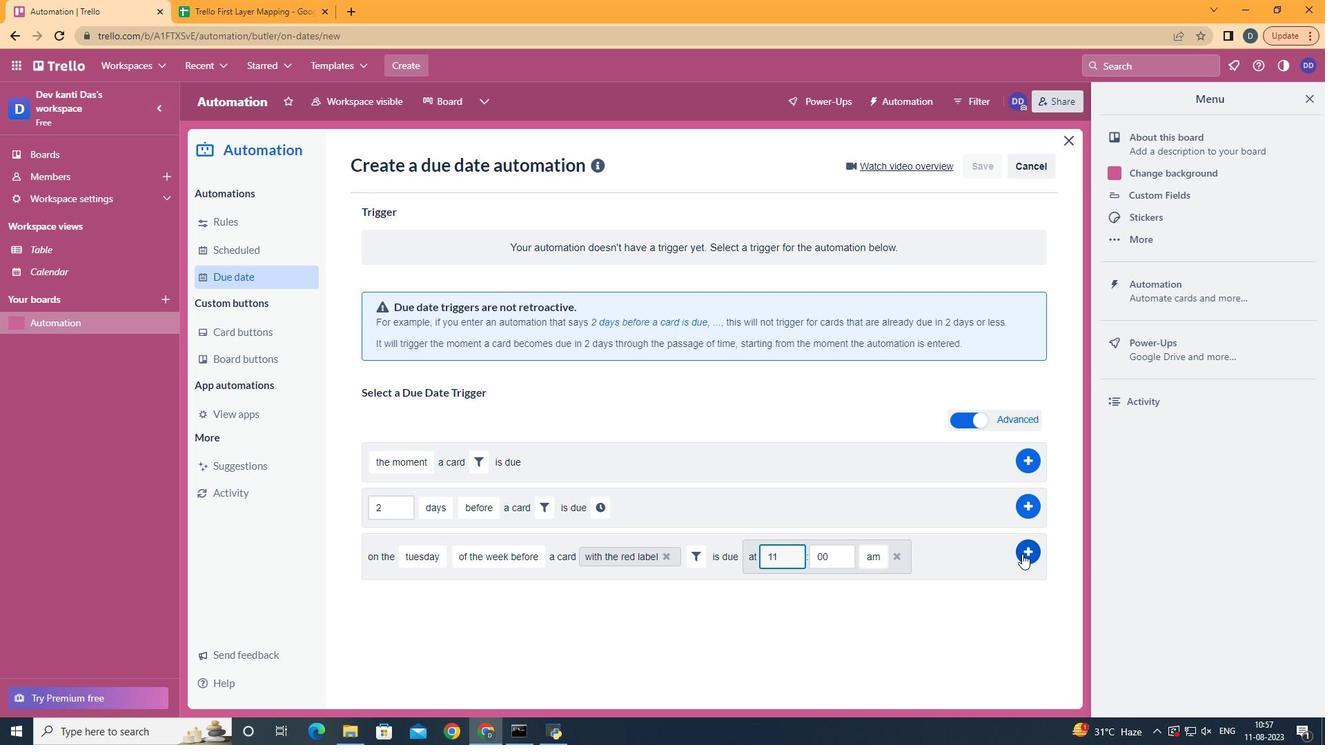 
Action: Mouse pressed left at (1028, 560)
Screenshot: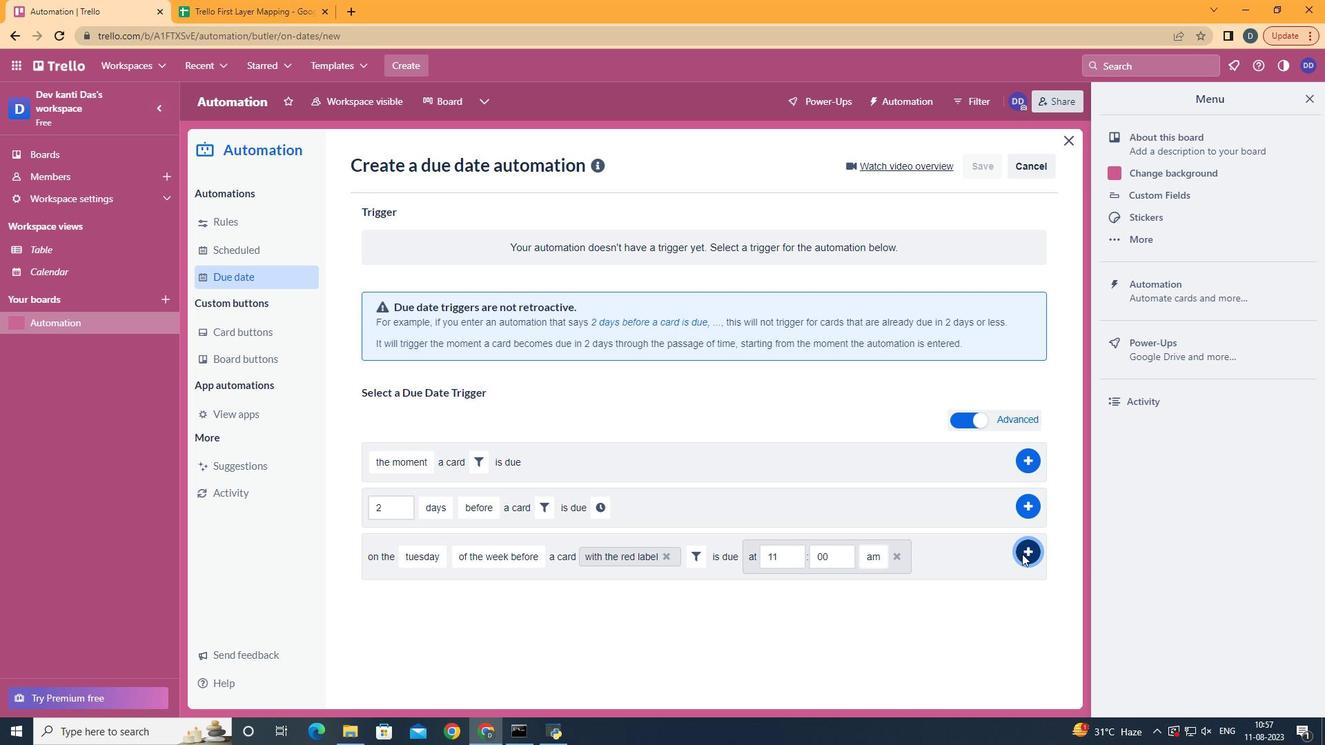 
Action: Mouse moved to (1028, 559)
Screenshot: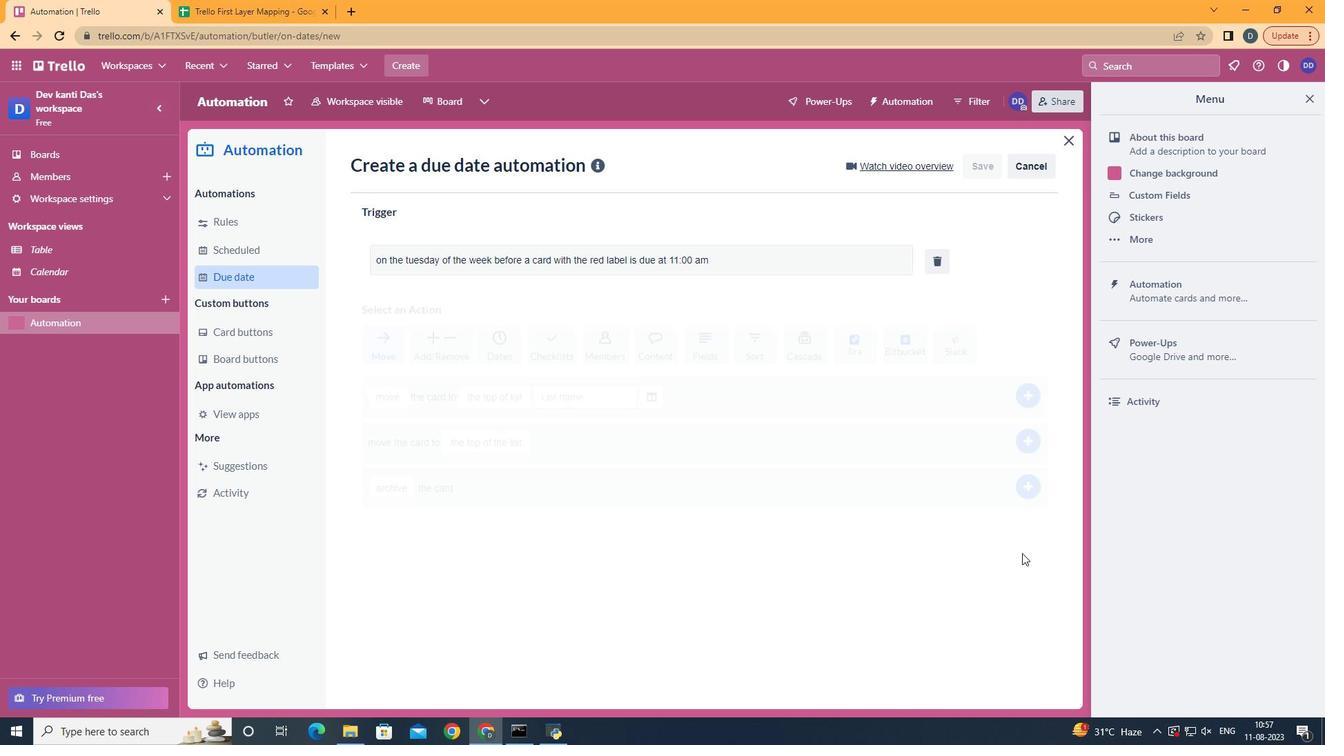 
